 Task: Who designed the Lotus Temple in New Delhi?
Action: Mouse moved to (110, 128)
Screenshot: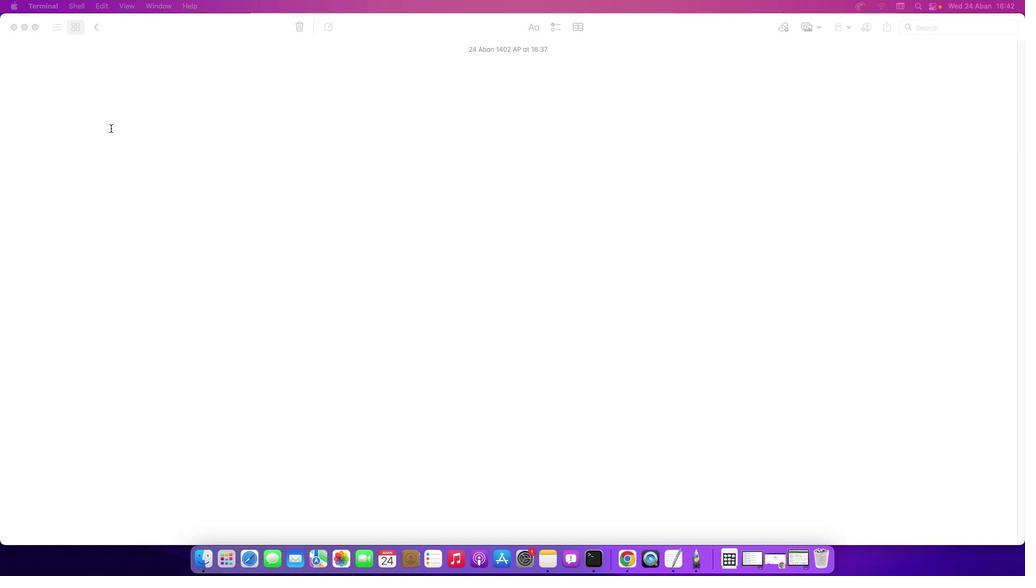 
Action: Mouse pressed left at (110, 128)
Screenshot: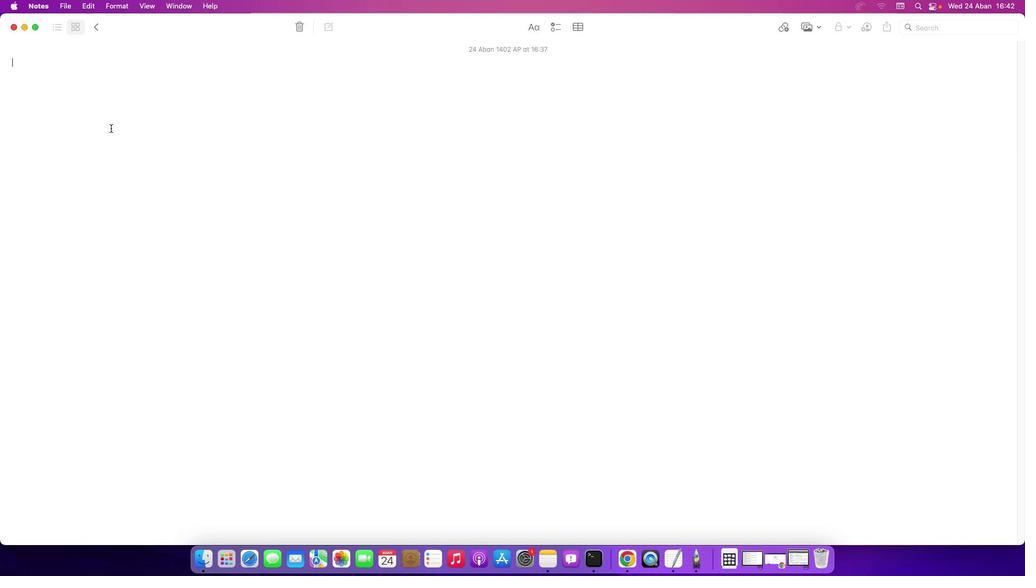 
Action: Key pressed Key.shift'W''h''o'Key.space'd''e''s''i''g''n''e''d'Key.space't''h''e'Key.spaceKey.shift'L''o''t''u''s'Key.spaceKey.shift'T''e''m''p''l''e'Key.space'i''n'Key.spaceKey.shift'N''e''w'Key.spaceKey.shift'D''e''l''h''i'Key.shift_r'?'Key.enter
Screenshot: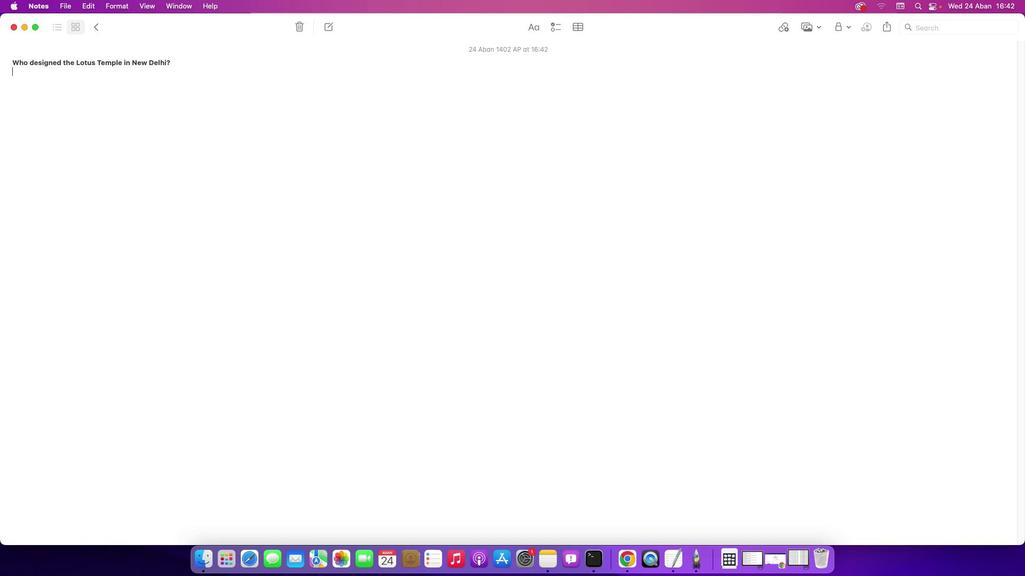 
Action: Mouse moved to (776, 561)
Screenshot: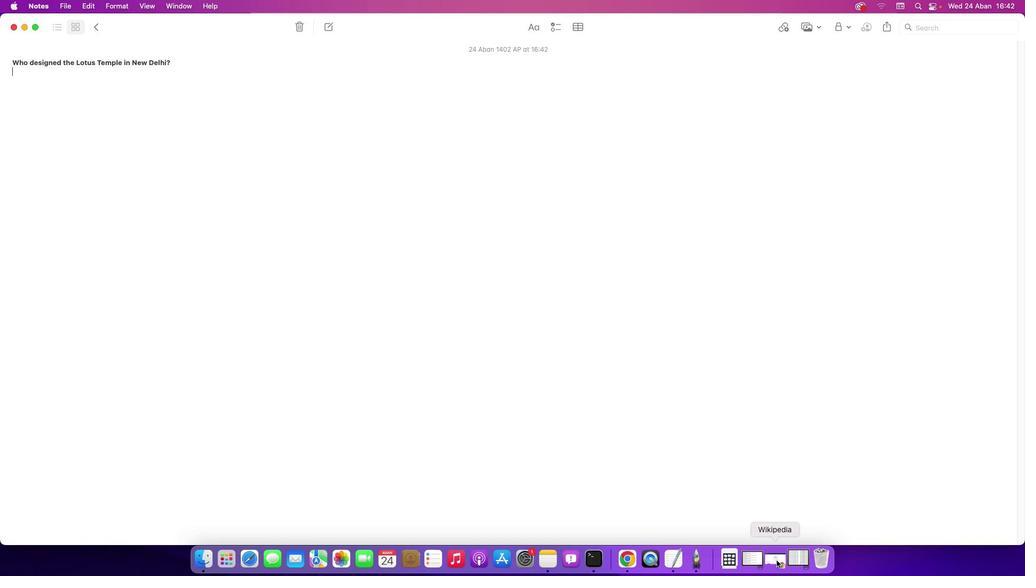 
Action: Mouse pressed left at (776, 561)
Screenshot: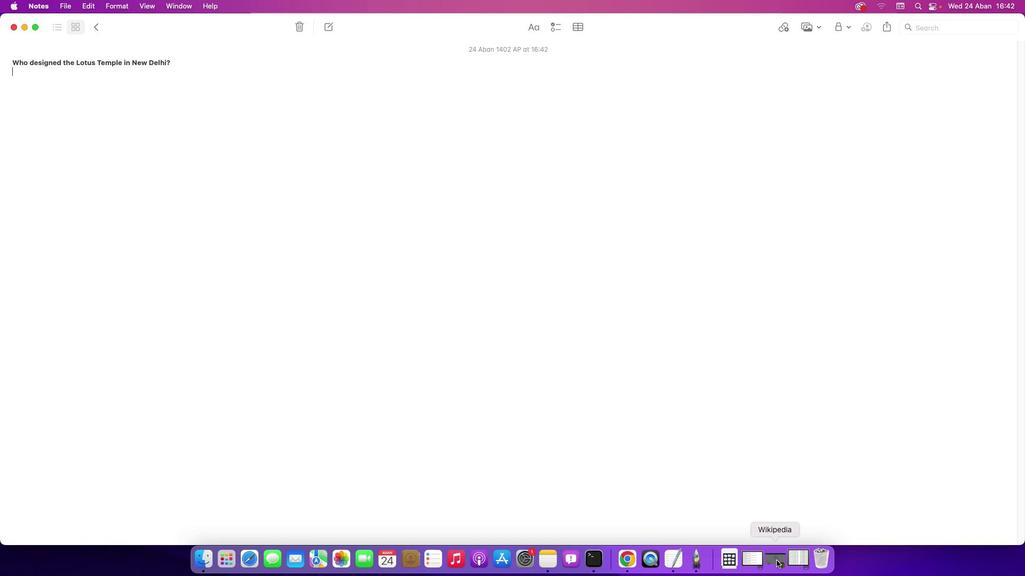 
Action: Mouse moved to (399, 315)
Screenshot: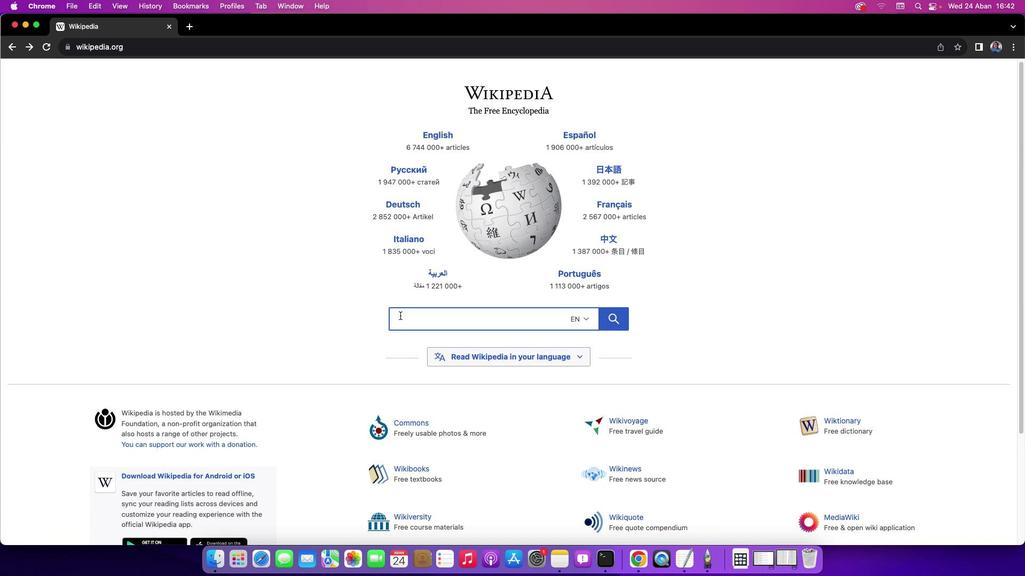 
Action: Mouse pressed left at (399, 315)
Screenshot: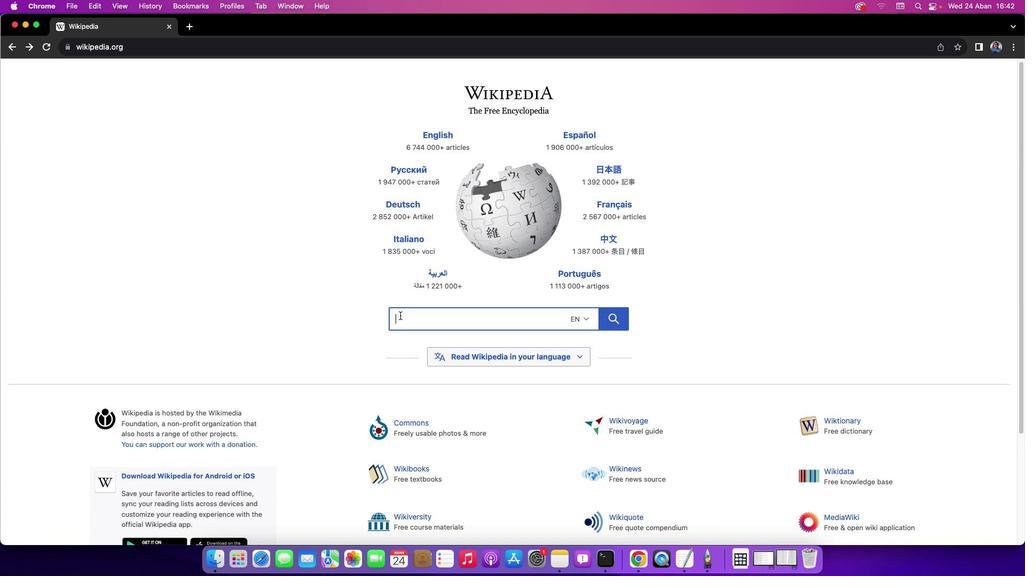 
Action: Key pressed Key.shift'L''o''t''u''s'Key.spaceKey.shift'T''e''m''p''l''e'
Screenshot: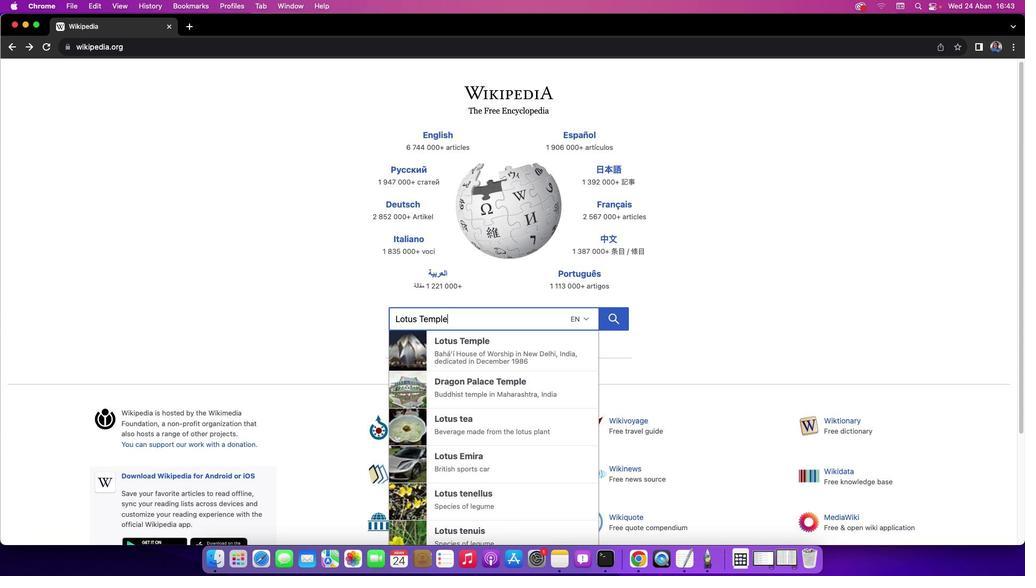 
Action: Mouse moved to (619, 318)
Screenshot: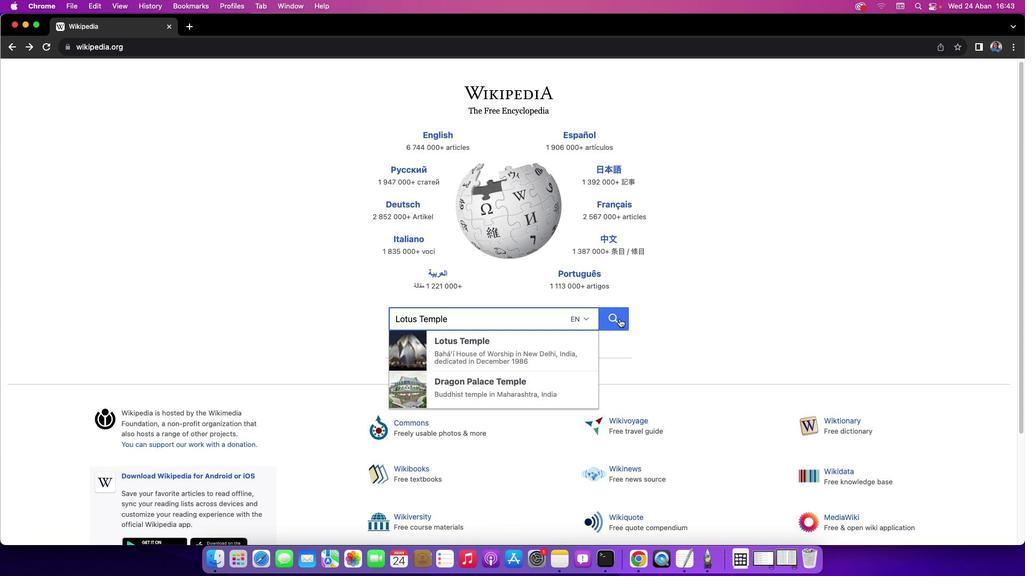 
Action: Mouse pressed left at (619, 318)
Screenshot: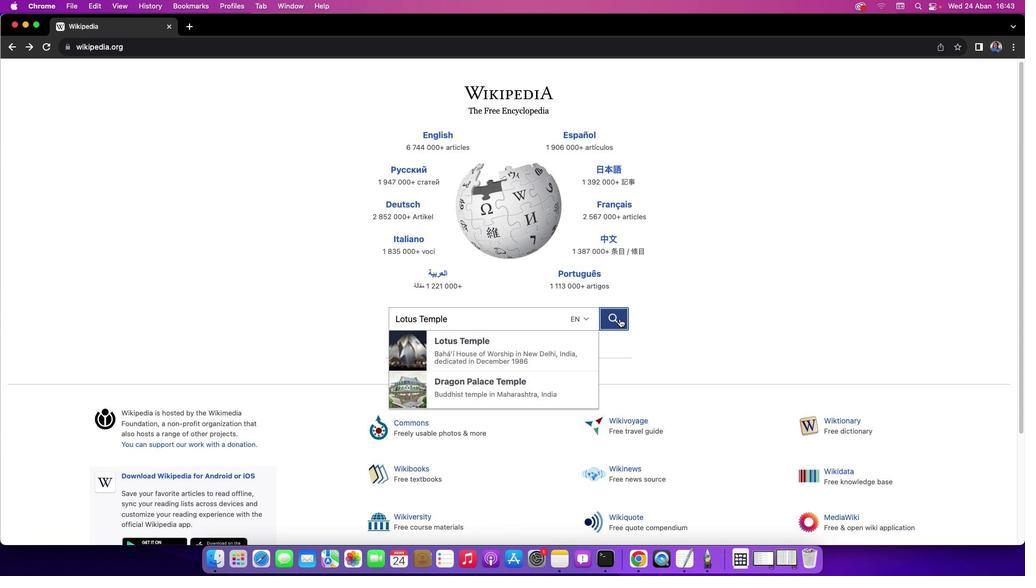 
Action: Mouse moved to (1021, 105)
Screenshot: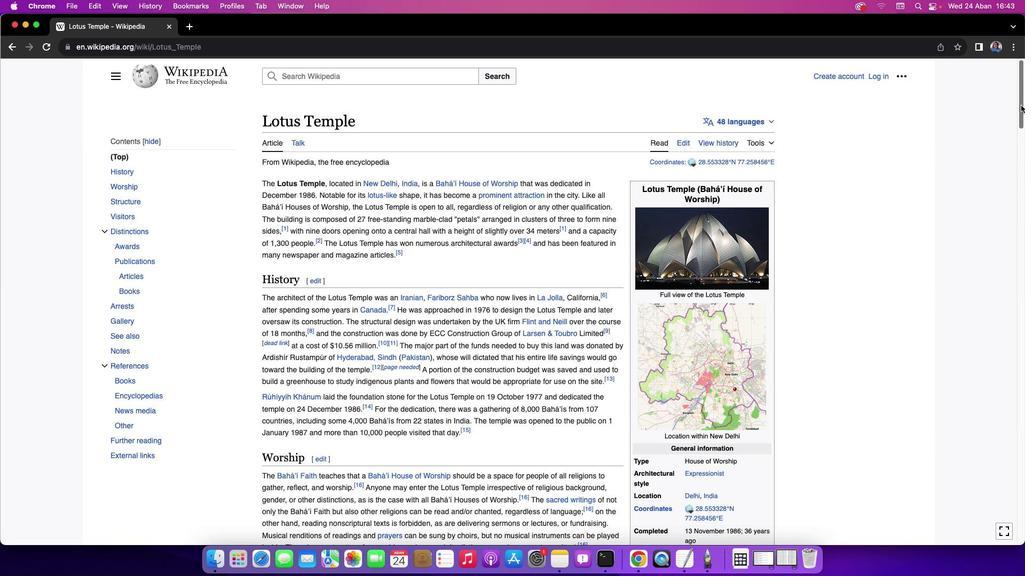 
Action: Mouse pressed left at (1021, 105)
Screenshot: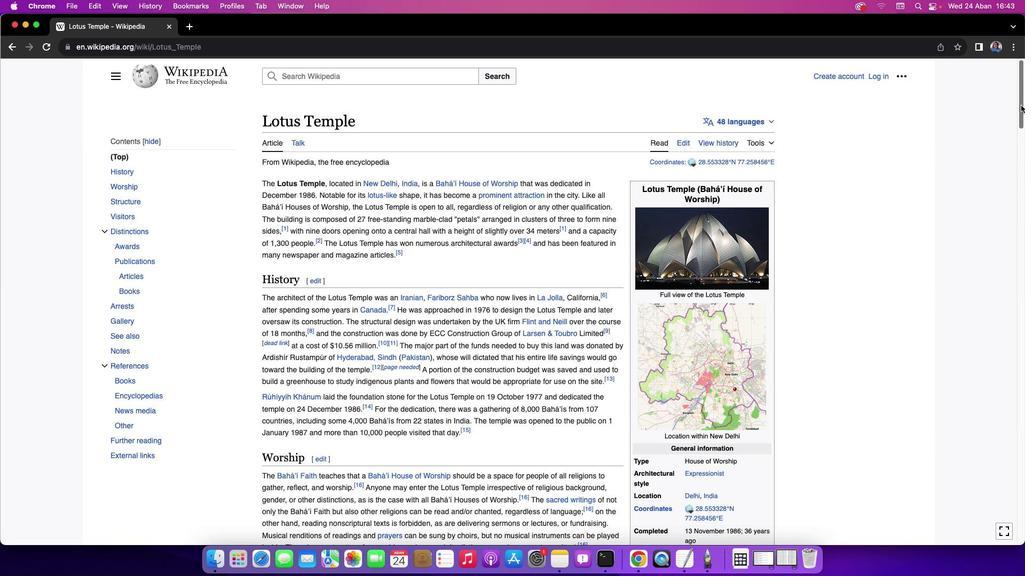 
Action: Mouse moved to (25, 26)
Screenshot: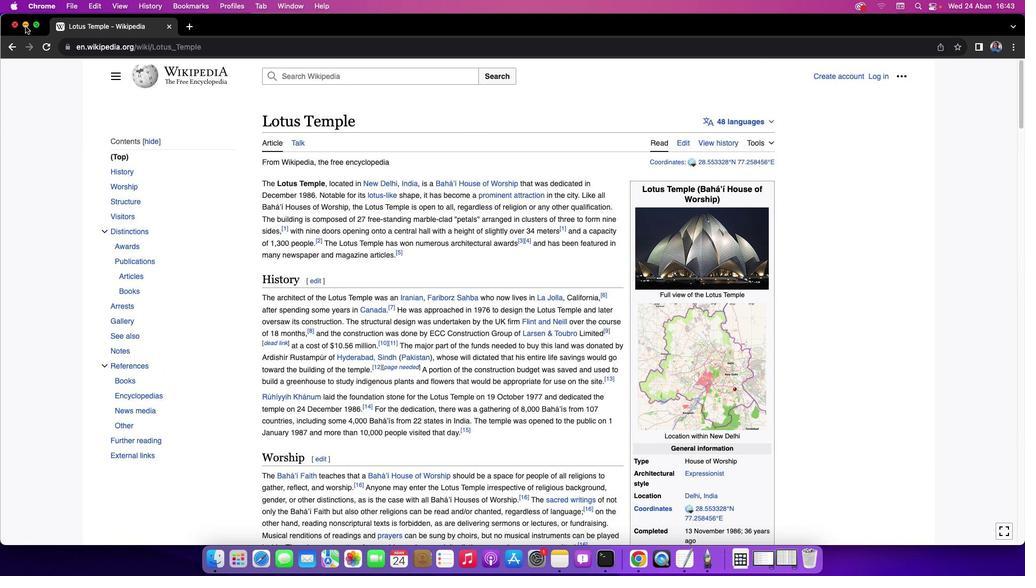 
Action: Mouse pressed left at (25, 26)
Screenshot: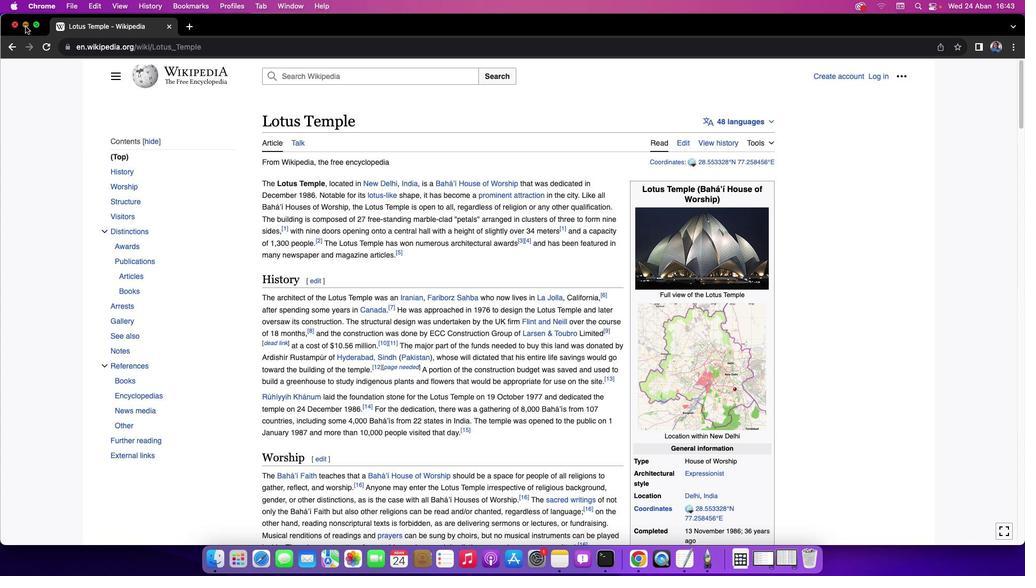 
Action: Mouse moved to (29, 72)
Screenshot: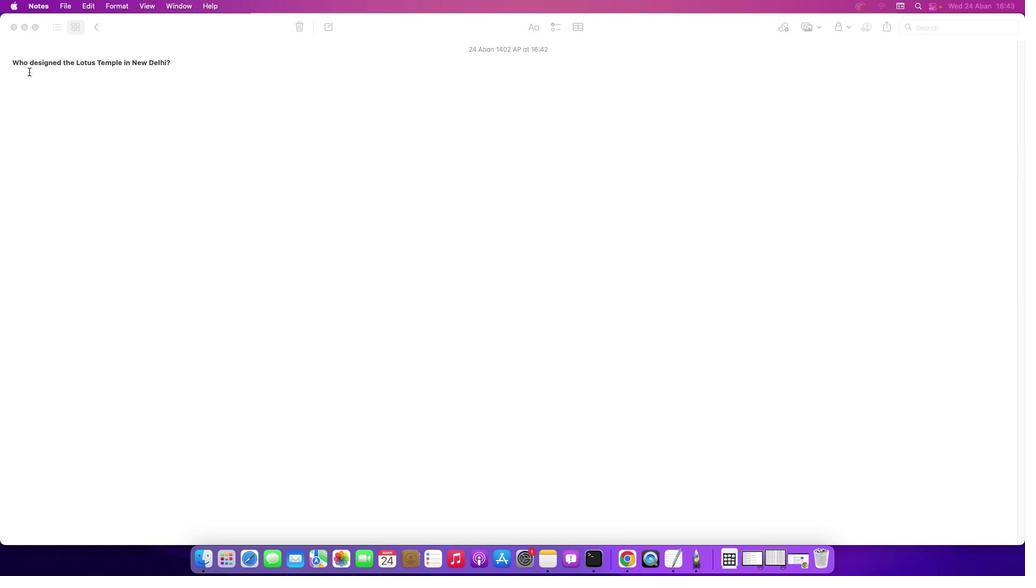 
Action: Mouse pressed left at (29, 72)
Screenshot: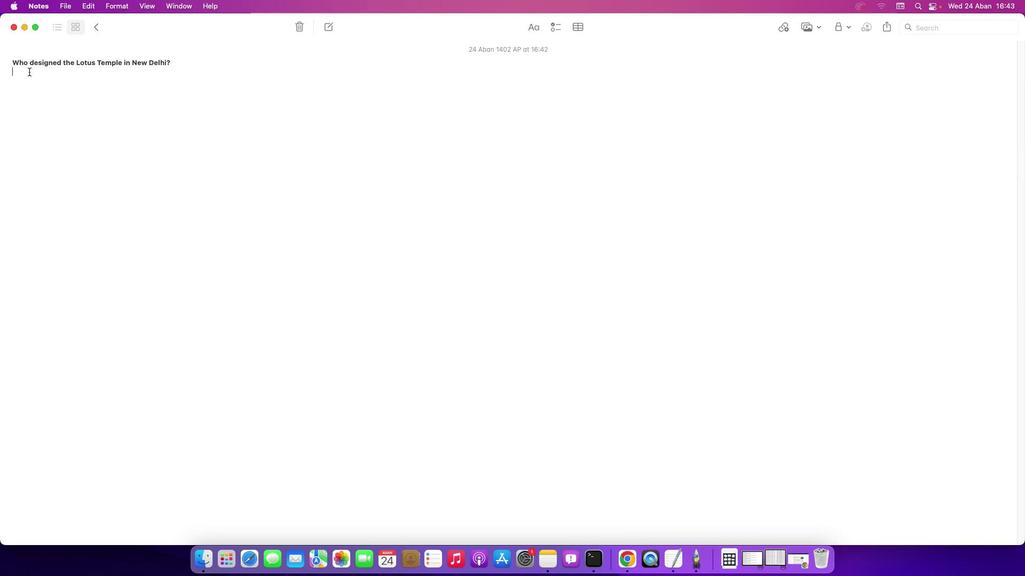
Action: Mouse moved to (28, 72)
Screenshot: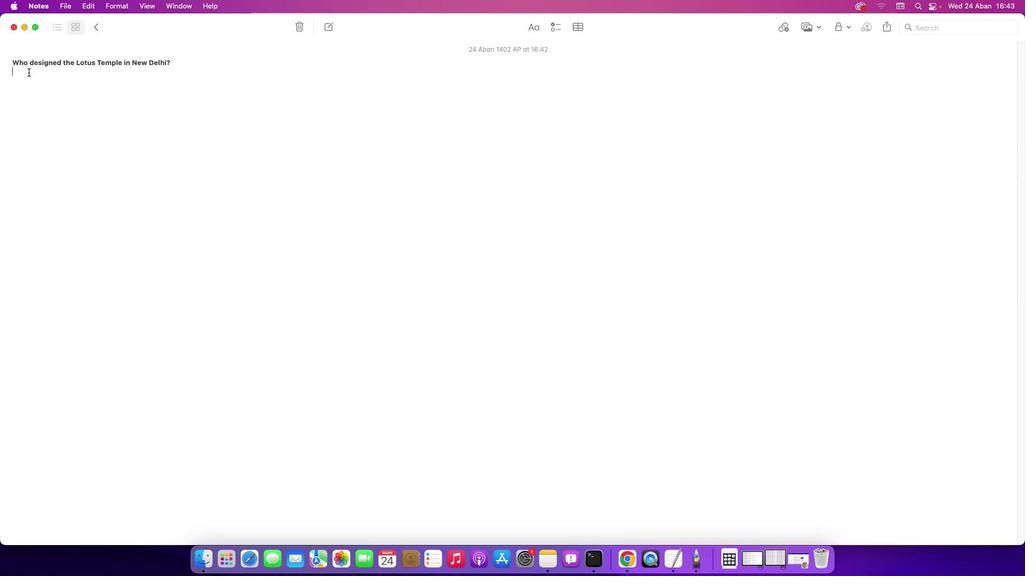 
Action: Key pressed Key.shift'T''H''e'Key.space'b'Key.backspaceKey.backspaceKey.backspaceKey.backspace'h''e'Key.spaceKey.shift'L''o''t''u''s'Key.spaceKey.shift'T''e''m''p''l''e'Key.spaceKey.spaceKey.spaceKey.spaceKey.spaceKey.spaceKey.space'i''n'Key.shift'N'Key.backspaceKey.backspaceKey.backspaceKey.backspaceKey.backspaceKey.backspaceKey.backspaceKey.backspaceKey.backspace'i''n'Key.spaceKey.shift'N''e''w'Key.spaceKey.shift'D''e''l''h''i'Key.space'w''a''s'Key.space'd''e''s''i''g''n''e''d'Key.space'b''y'Key.spaceKey.shift'F''a''r''i''b''o''r''z'Key.spaceKey.shift'S''a''h''b''a''.'
Screenshot: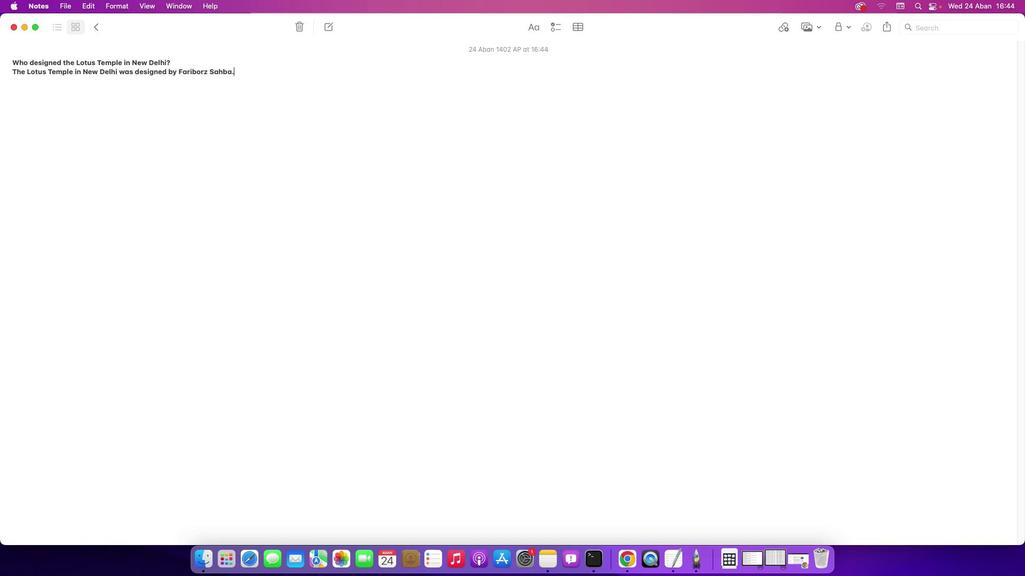 
